 Task: Add the task  Create a feature to schedule automatic backups of app data to the section Code Rush in the project TrueNorth and add a Due Date to the respective task as 2024/03/04.
Action: Mouse moved to (54, 383)
Screenshot: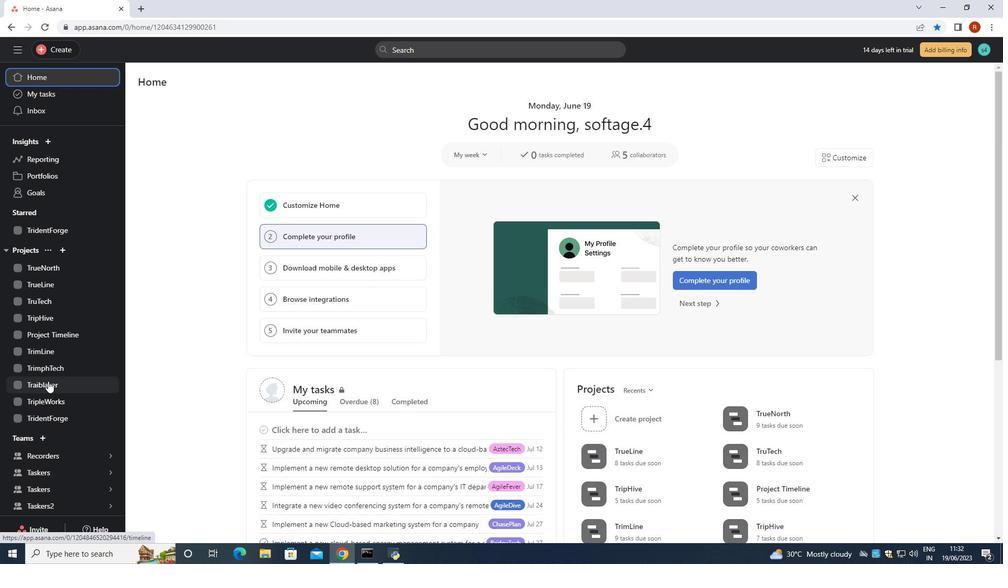 
Action: Mouse scrolled (54, 382) with delta (0, 0)
Screenshot: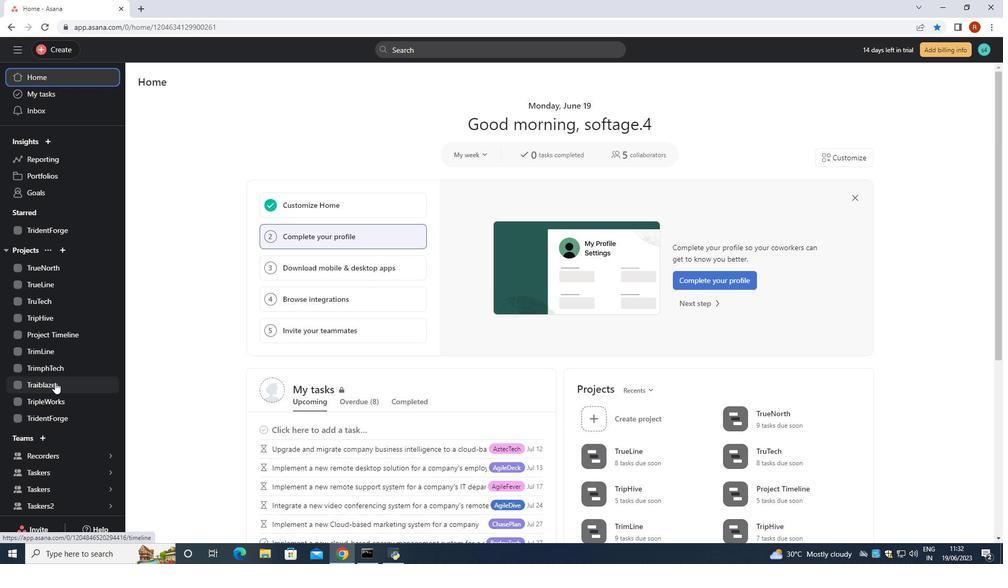
Action: Mouse scrolled (54, 382) with delta (0, 0)
Screenshot: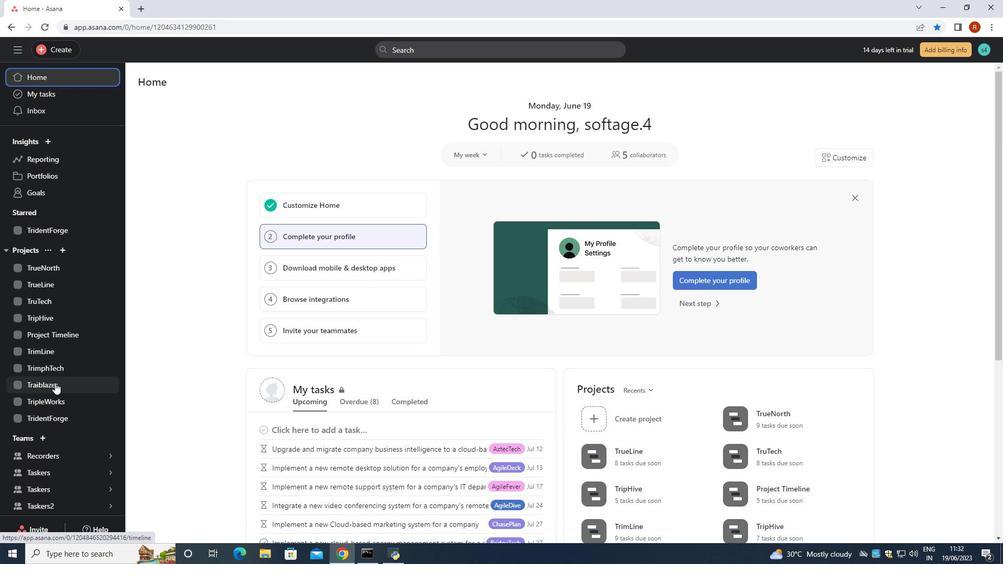 
Action: Mouse scrolled (54, 383) with delta (0, 0)
Screenshot: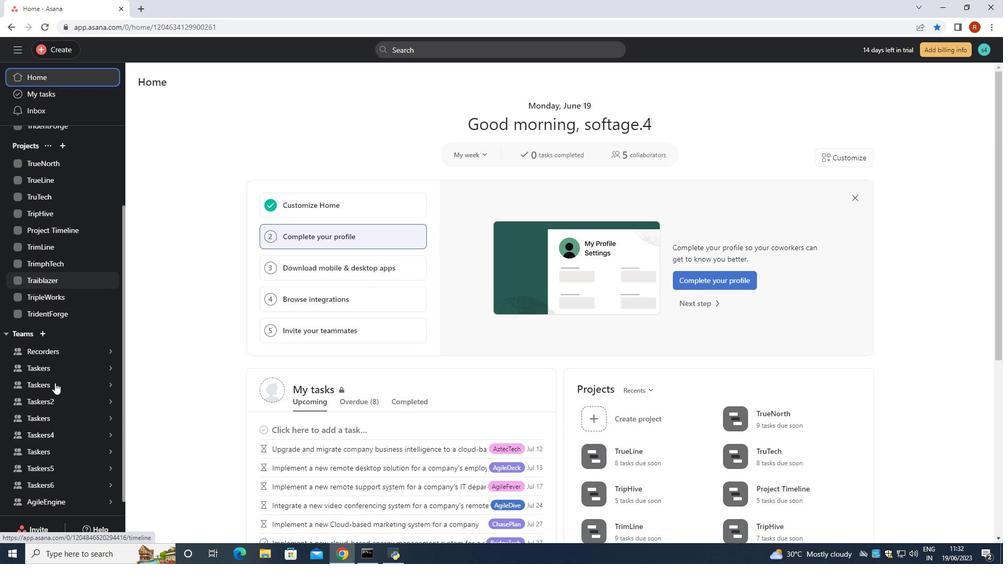 
Action: Mouse moved to (55, 383)
Screenshot: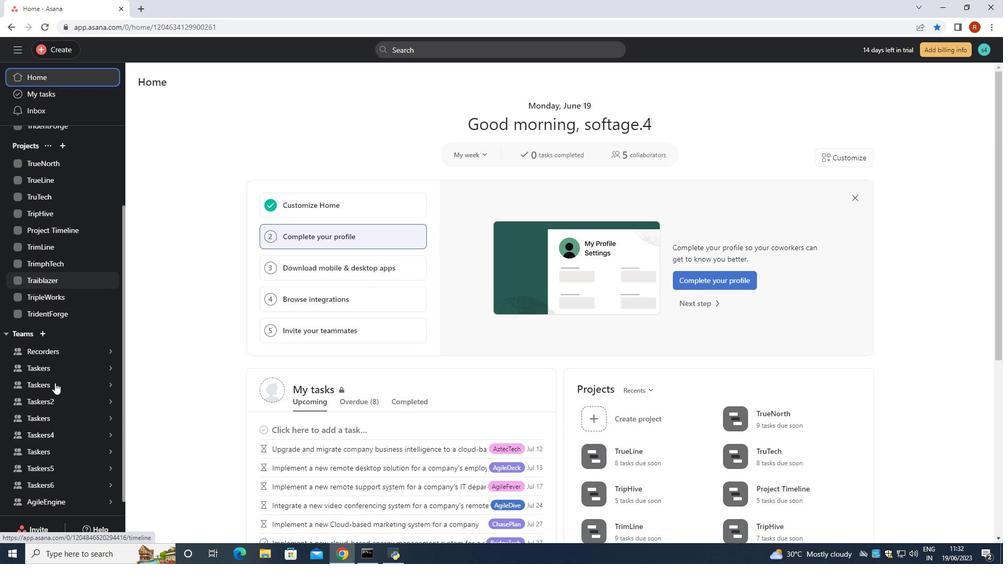 
Action: Mouse scrolled (55, 383) with delta (0, 0)
Screenshot: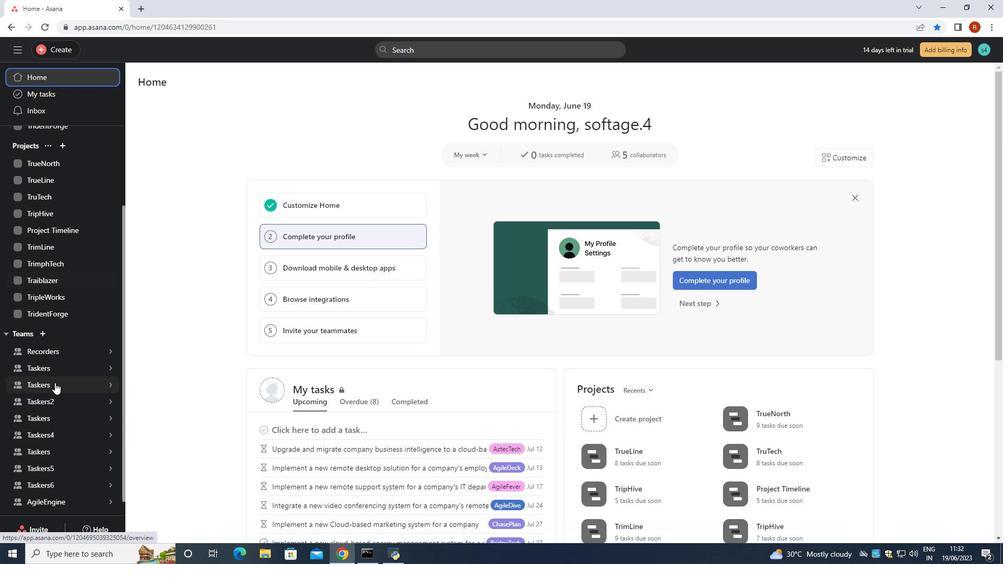 
Action: Mouse scrolled (55, 383) with delta (0, 0)
Screenshot: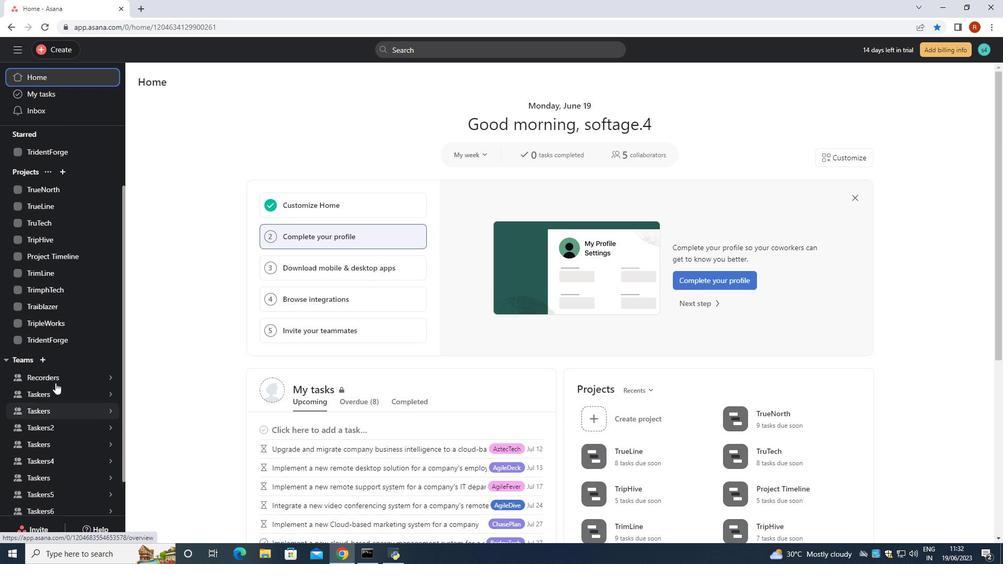 
Action: Mouse moved to (56, 383)
Screenshot: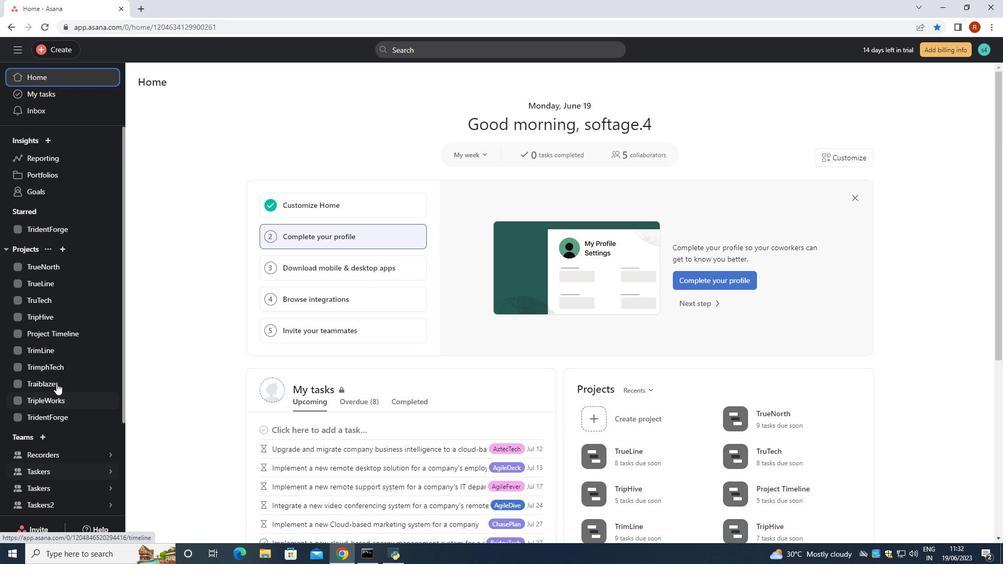 
Action: Mouse scrolled (56, 384) with delta (0, 0)
Screenshot: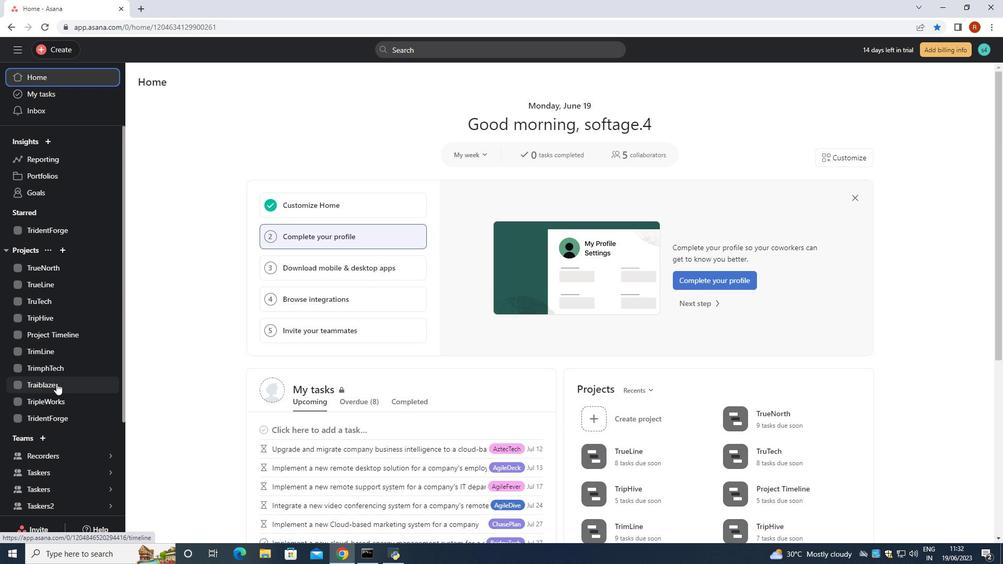 
Action: Mouse scrolled (56, 384) with delta (0, 0)
Screenshot: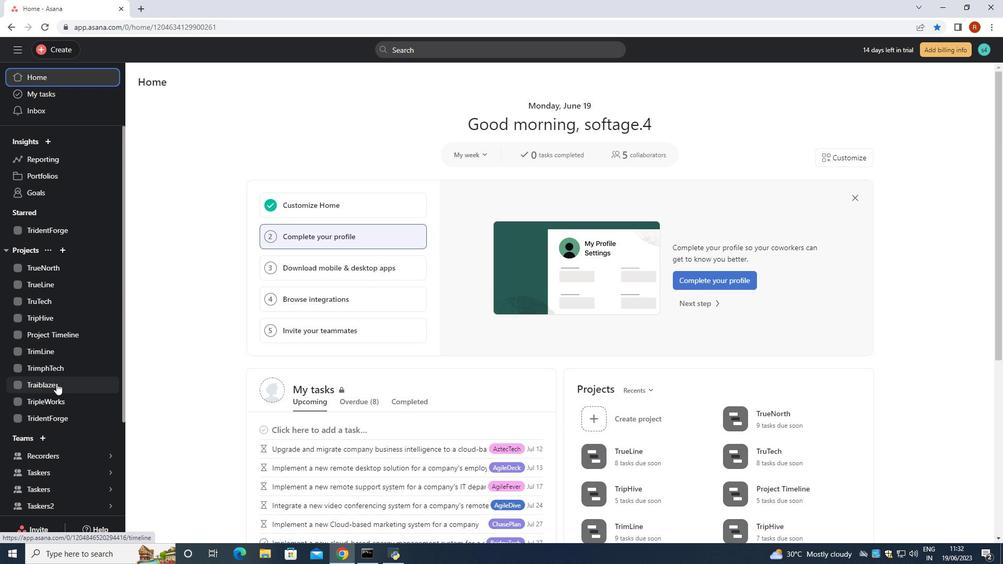 
Action: Mouse moved to (62, 262)
Screenshot: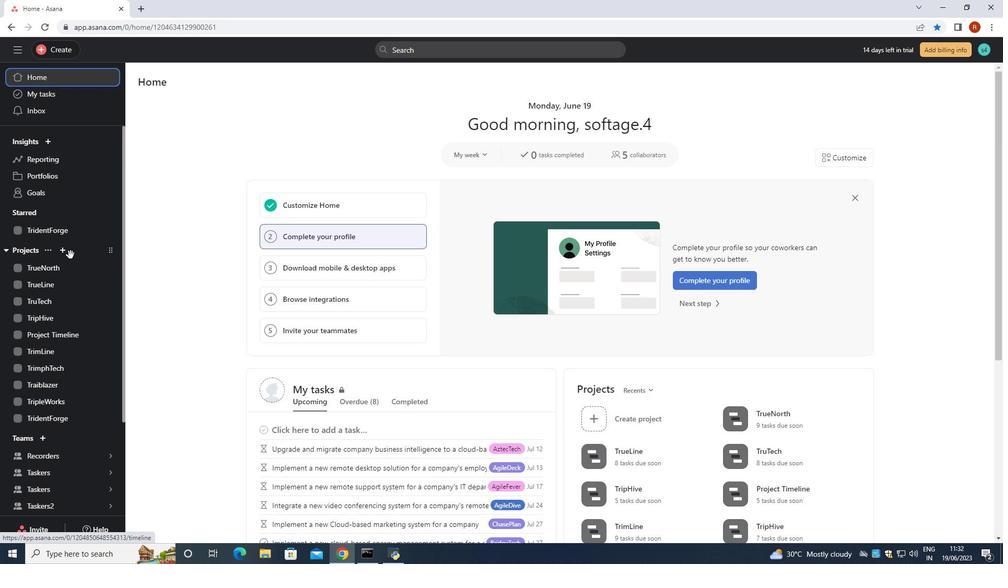 
Action: Mouse pressed left at (62, 262)
Screenshot: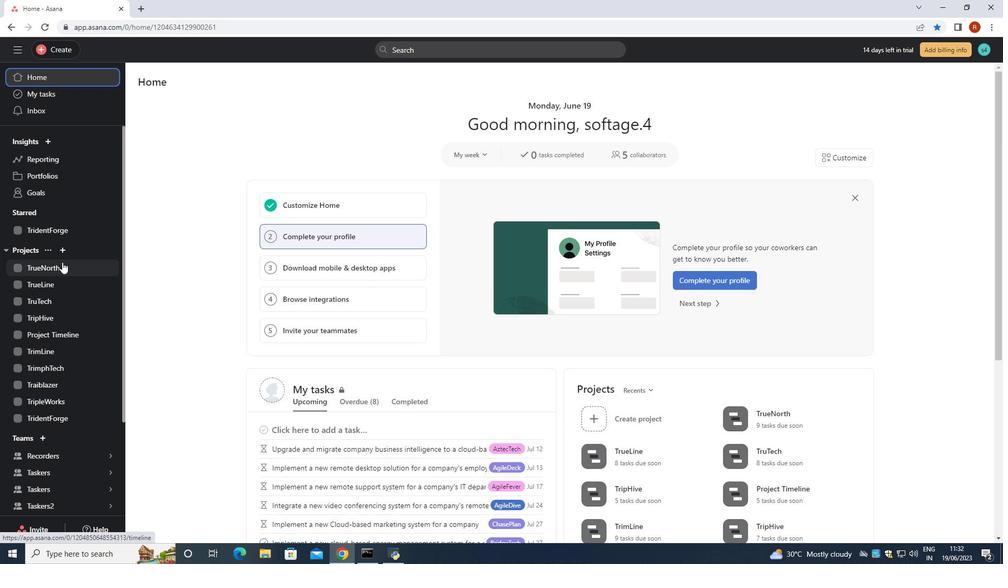 
Action: Mouse moved to (411, 252)
Screenshot: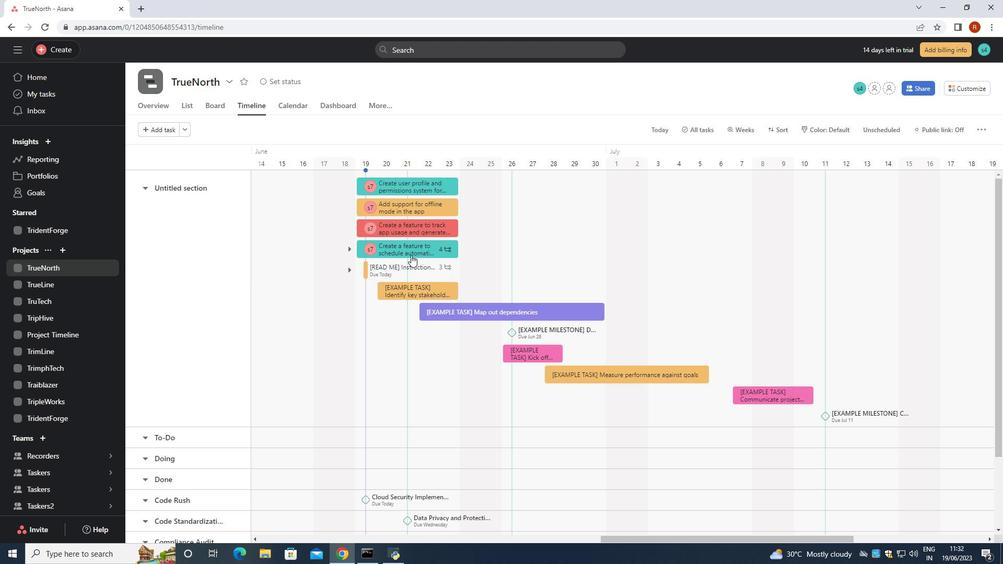 
Action: Mouse pressed left at (411, 252)
Screenshot: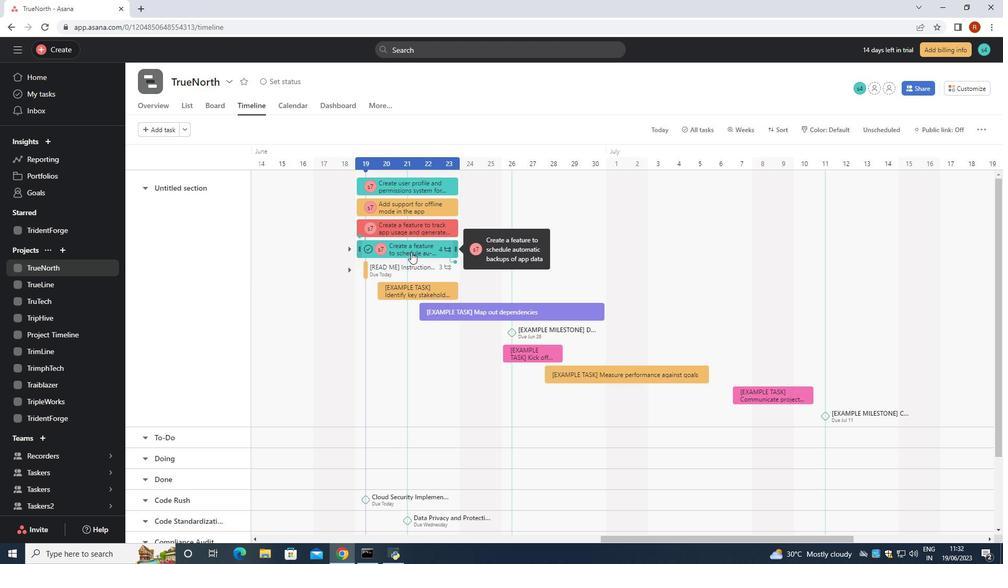 
Action: Mouse moved to (819, 248)
Screenshot: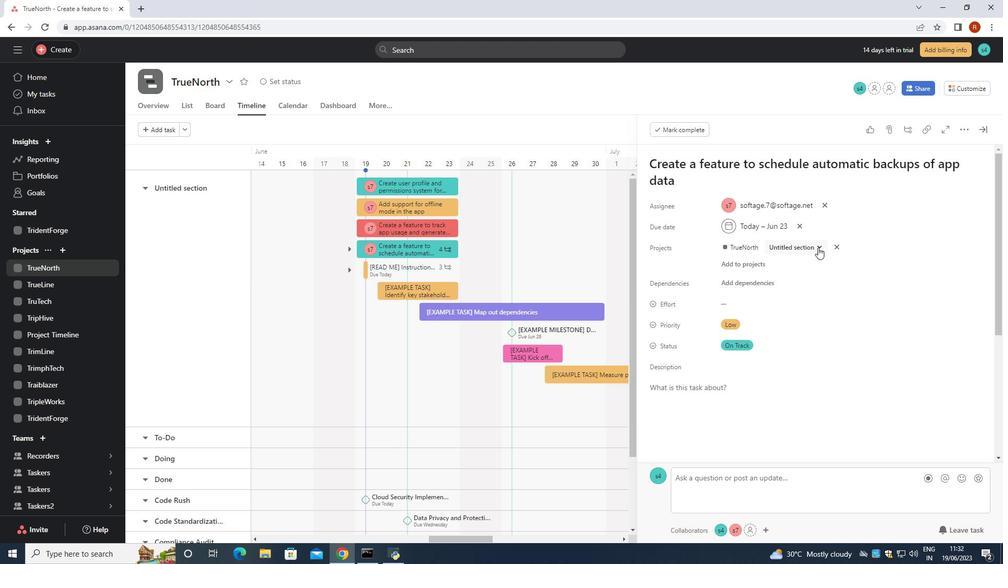 
Action: Mouse pressed left at (819, 248)
Screenshot: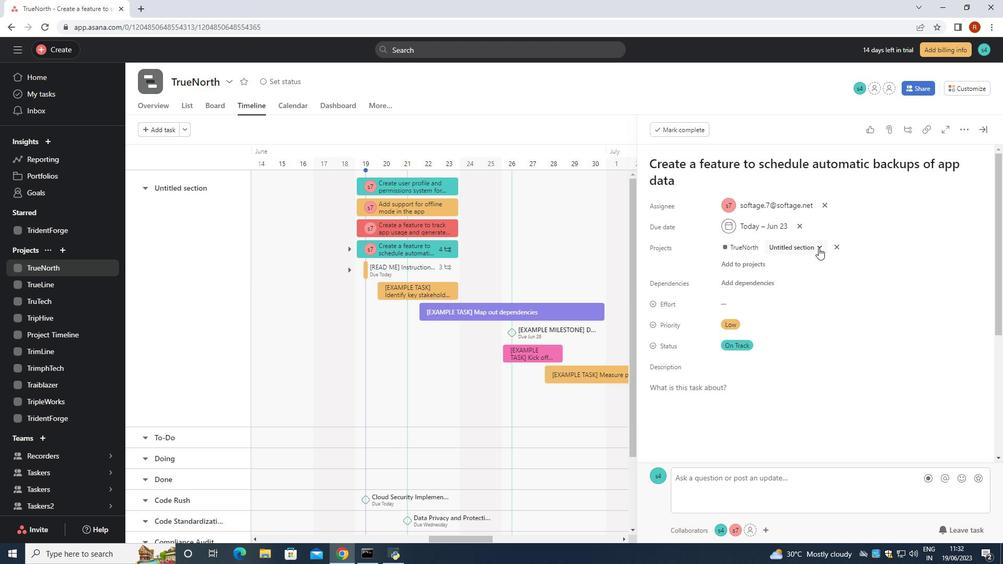 
Action: Mouse moved to (770, 352)
Screenshot: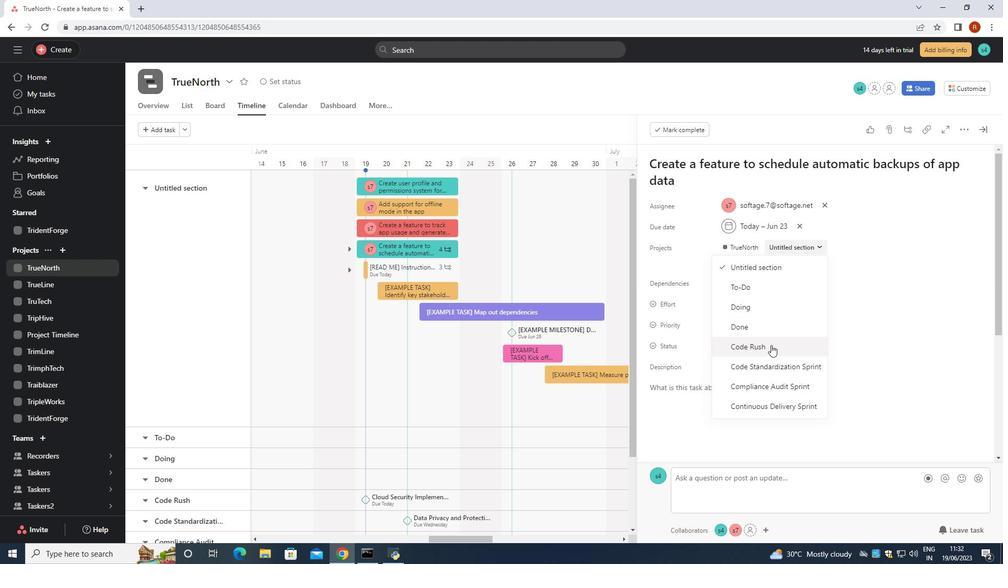
Action: Mouse pressed left at (770, 352)
Screenshot: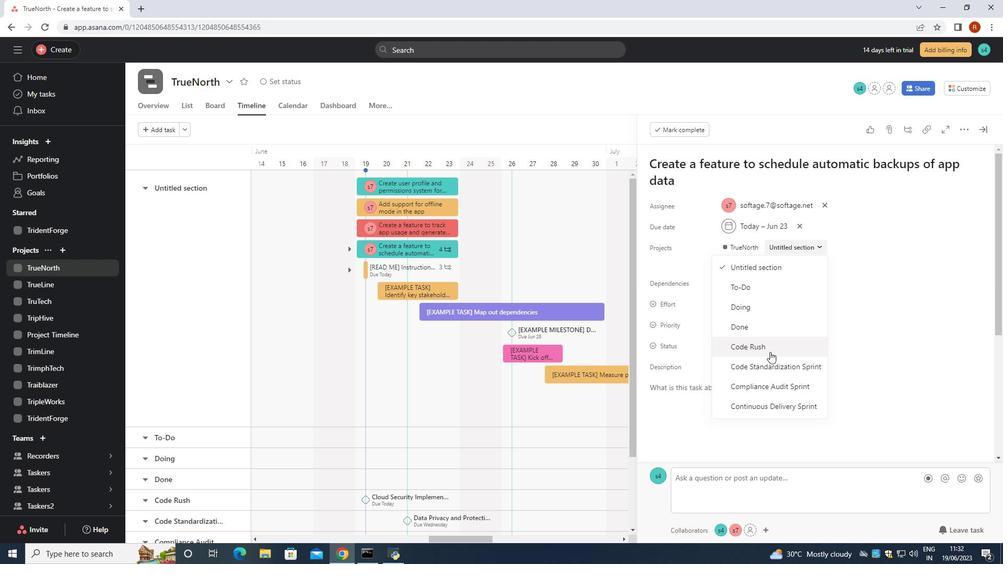 
Action: Mouse moved to (799, 225)
Screenshot: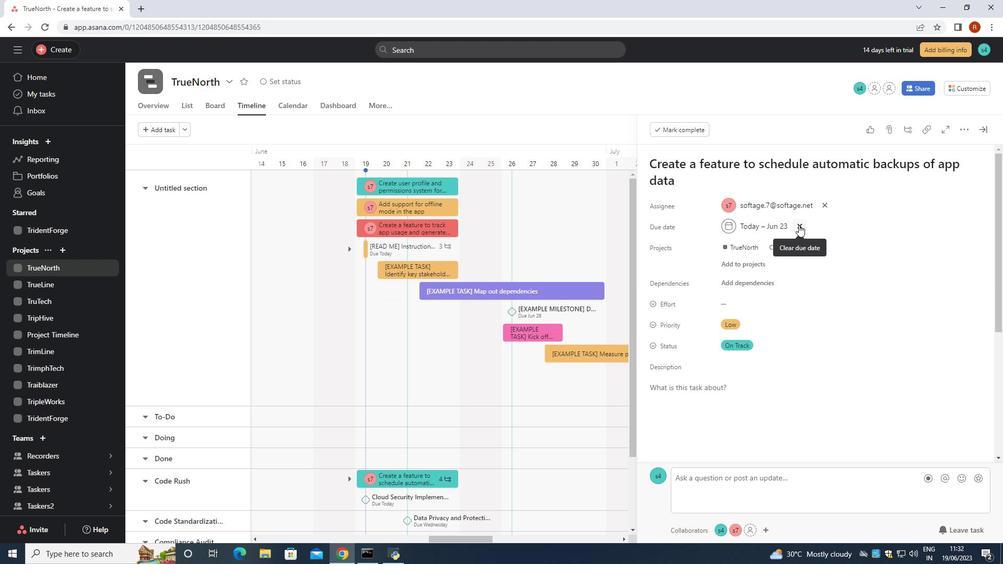 
Action: Mouse pressed left at (799, 225)
Screenshot: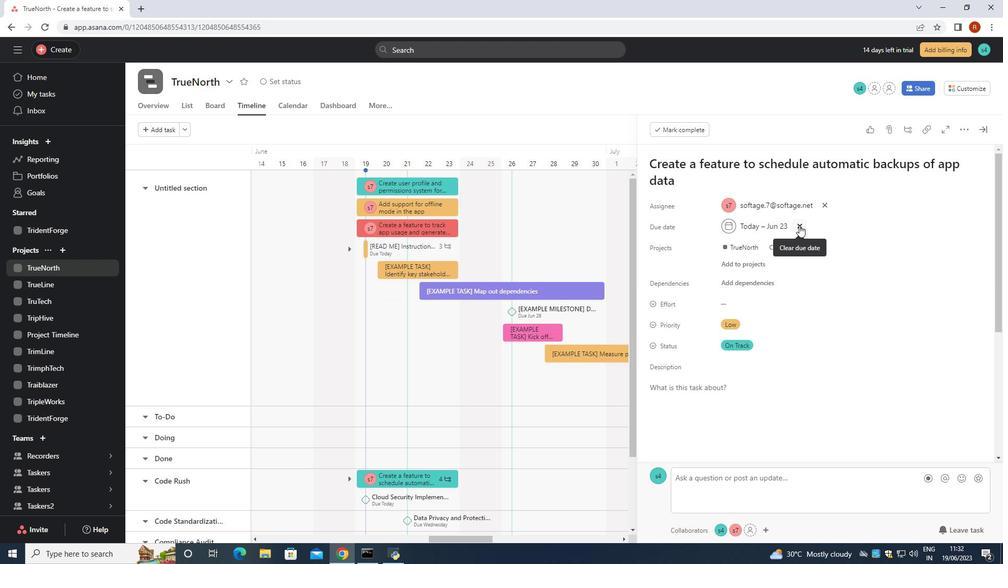 
Action: Key pressed 2024/03/04
Screenshot: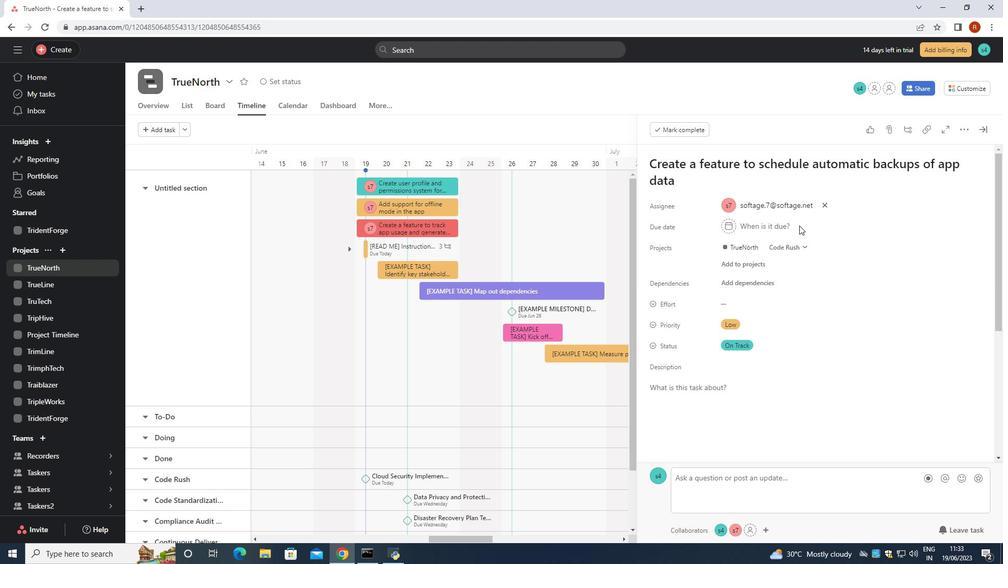 
Action: Mouse moved to (775, 222)
Screenshot: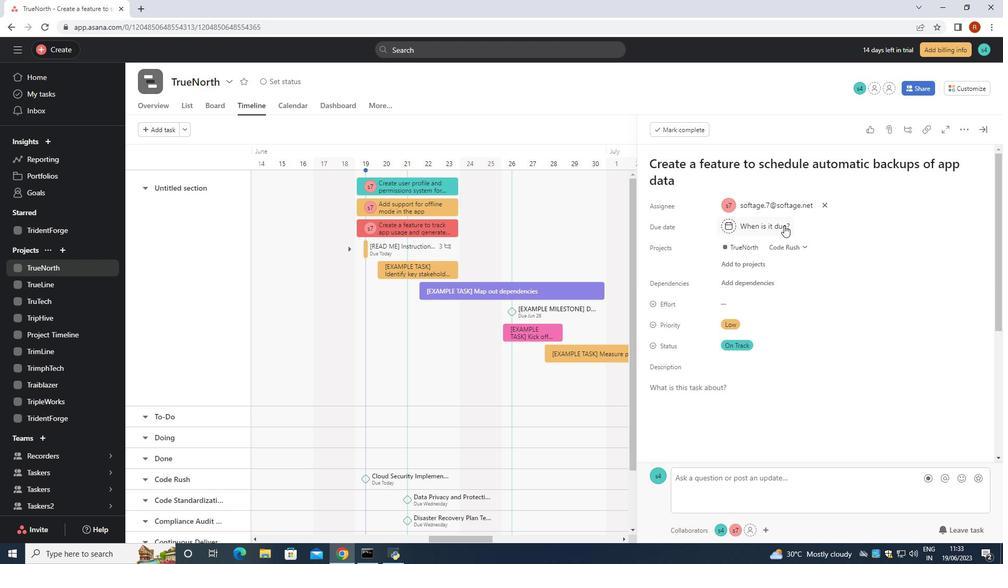 
Action: Mouse pressed left at (775, 222)
Screenshot: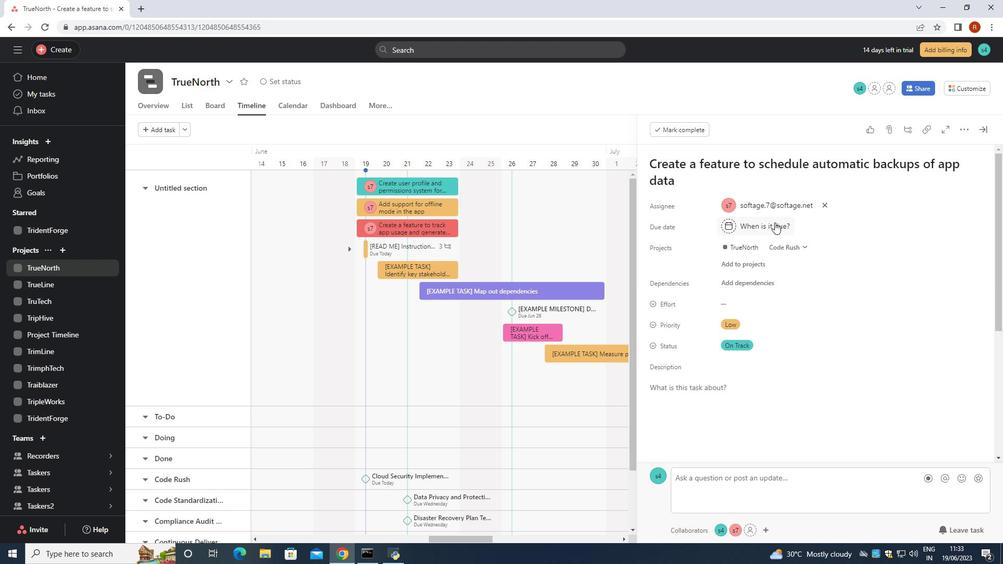 
Action: Key pressed 2024/2<Key.backspace>03/04<Key.enter>
Screenshot: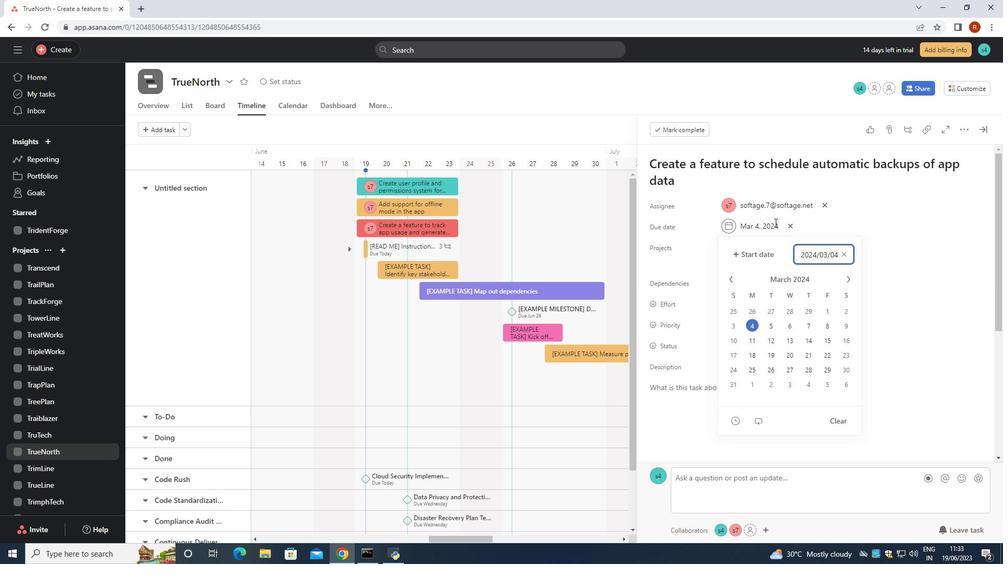 
